 Task: Create Issue Issue0001 in Backlog  in Scrum Project Project0001 in Jira
Action: Mouse moved to (394, 435)
Screenshot: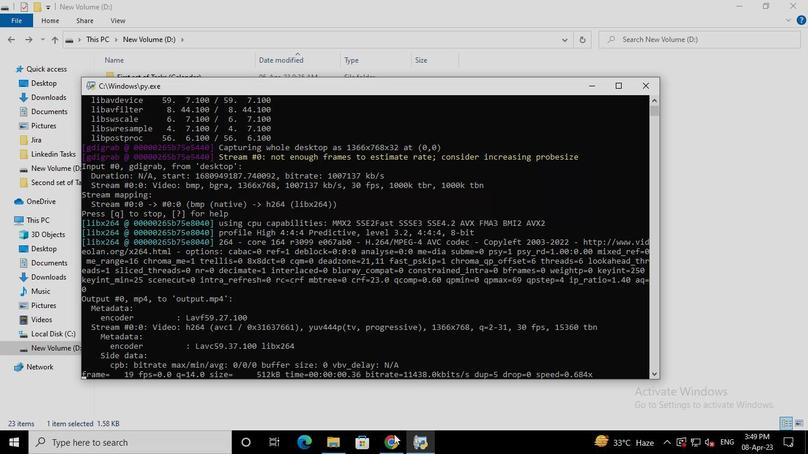 
Action: Mouse pressed left at (394, 435)
Screenshot: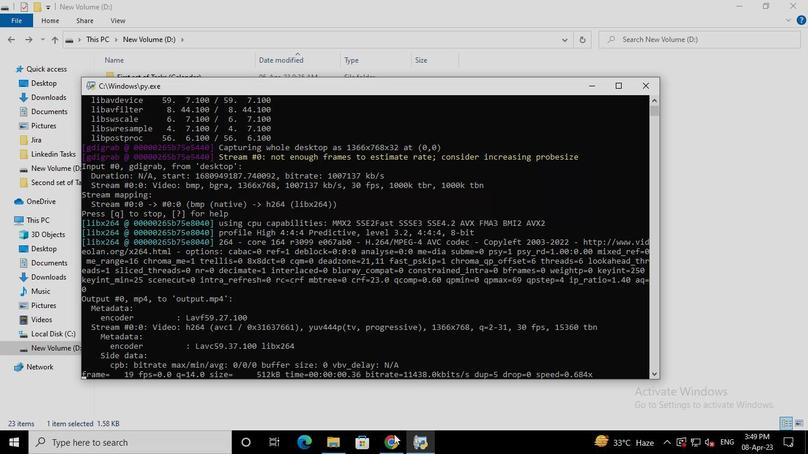 
Action: Mouse moved to (216, 57)
Screenshot: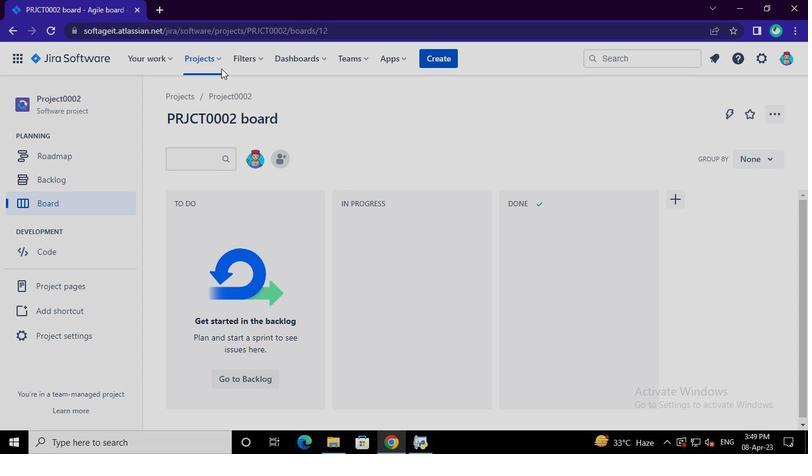 
Action: Mouse pressed left at (216, 57)
Screenshot: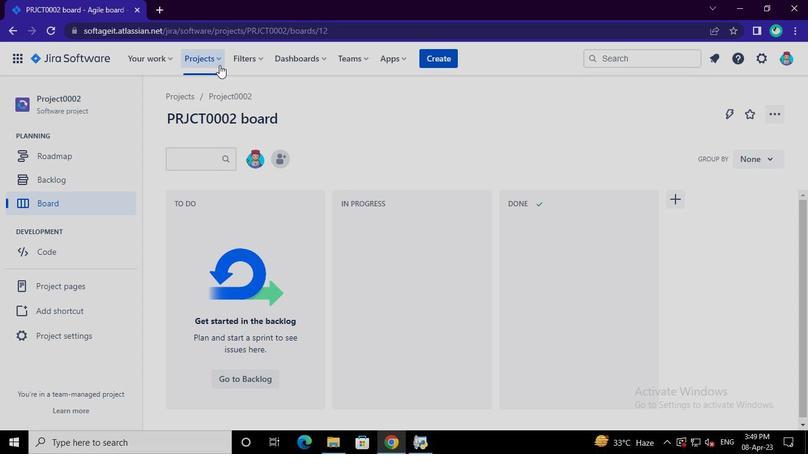 
Action: Mouse moved to (247, 143)
Screenshot: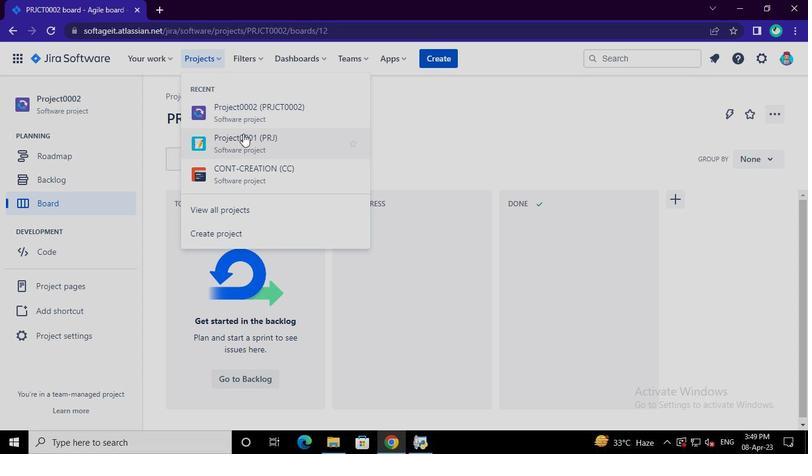 
Action: Mouse pressed left at (247, 143)
Screenshot: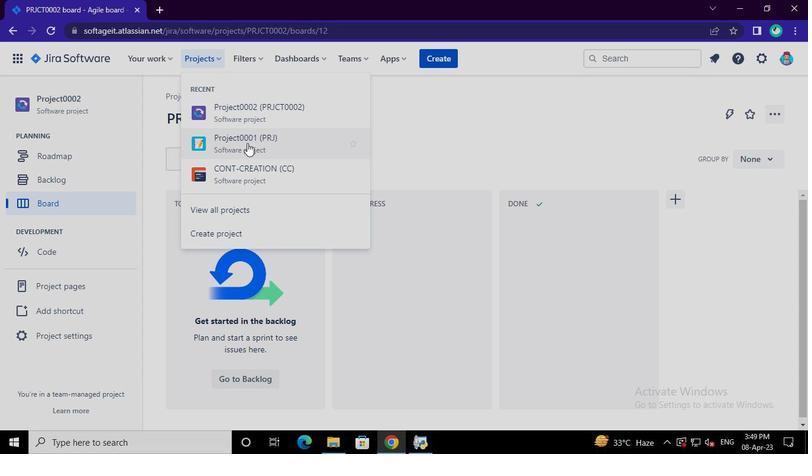 
Action: Mouse moved to (70, 185)
Screenshot: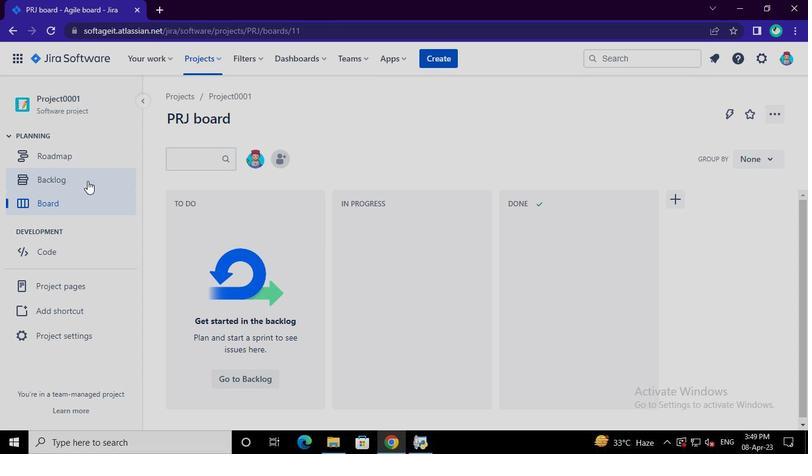 
Action: Mouse pressed left at (70, 185)
Screenshot: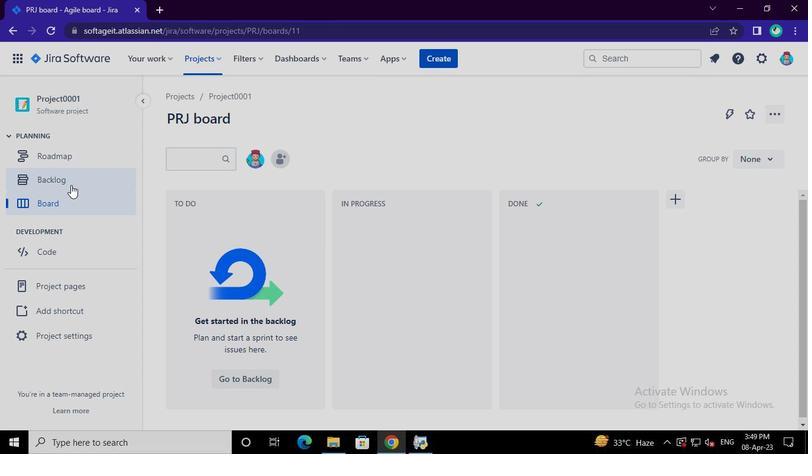 
Action: Mouse moved to (226, 376)
Screenshot: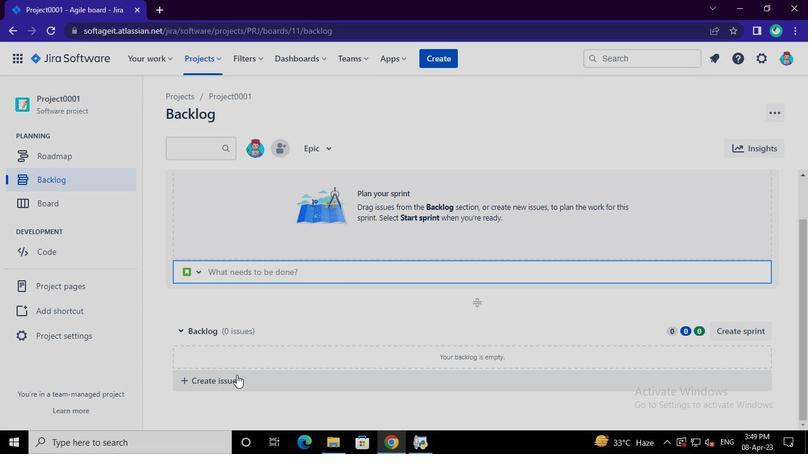 
Action: Mouse pressed left at (226, 376)
Screenshot: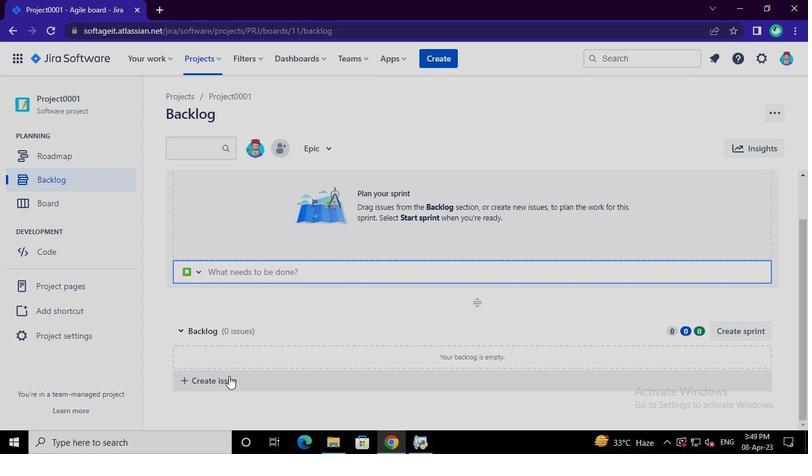
Action: Mouse pressed left at (226, 376)
Screenshot: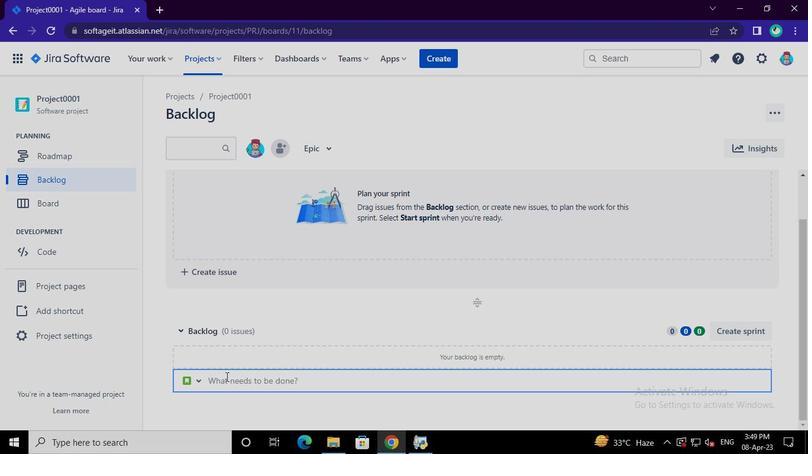 
Action: Keyboard Key.shift
Screenshot: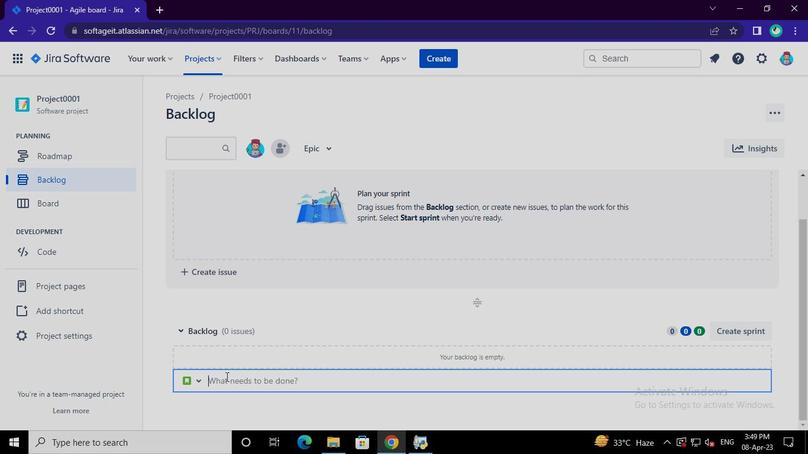 
Action: Keyboard I
Screenshot: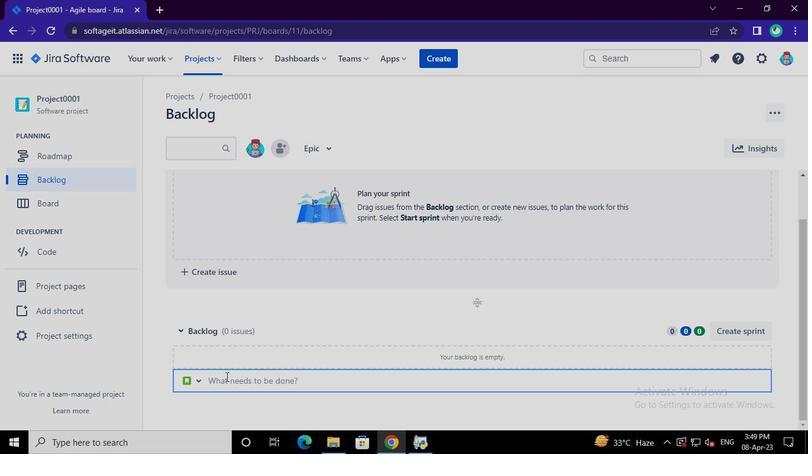 
Action: Keyboard s
Screenshot: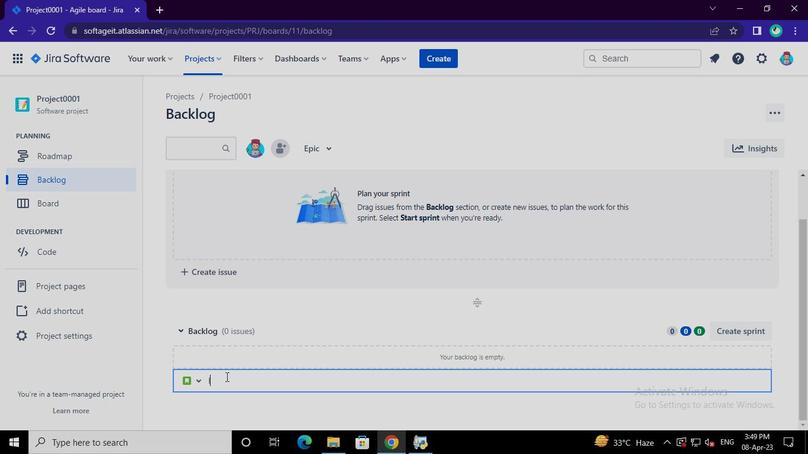 
Action: Keyboard s
Screenshot: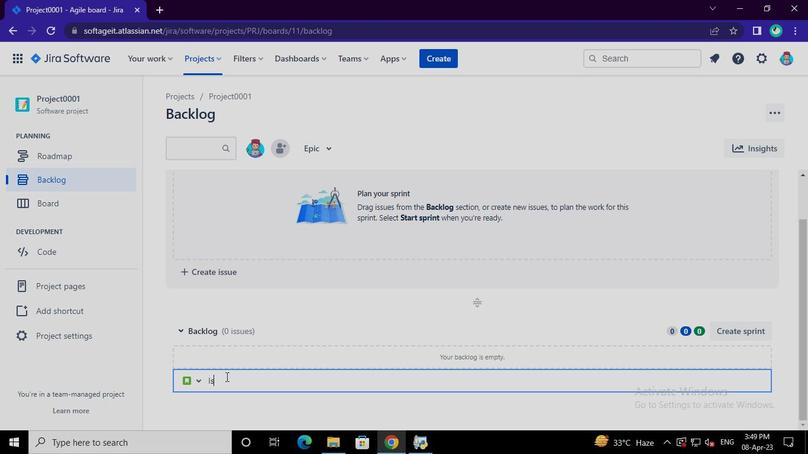 
Action: Keyboard u
Screenshot: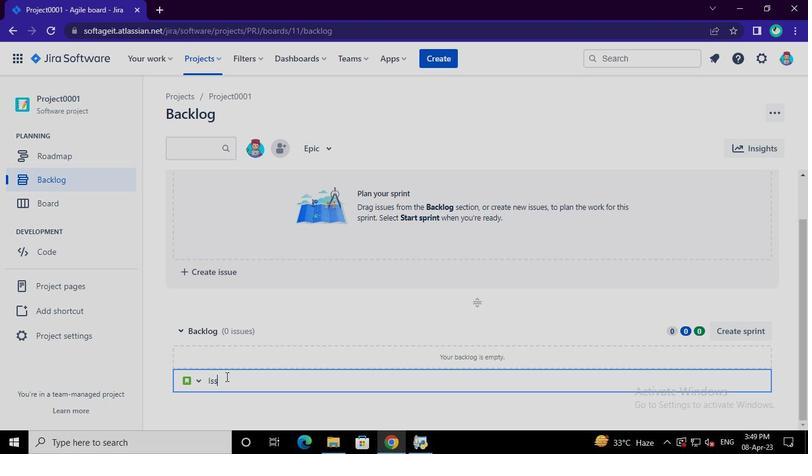 
Action: Keyboard e
Screenshot: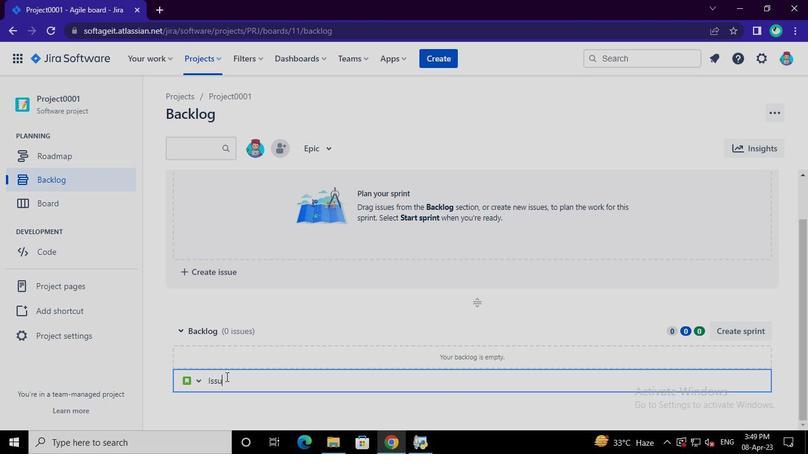 
Action: Keyboard <96>
Screenshot: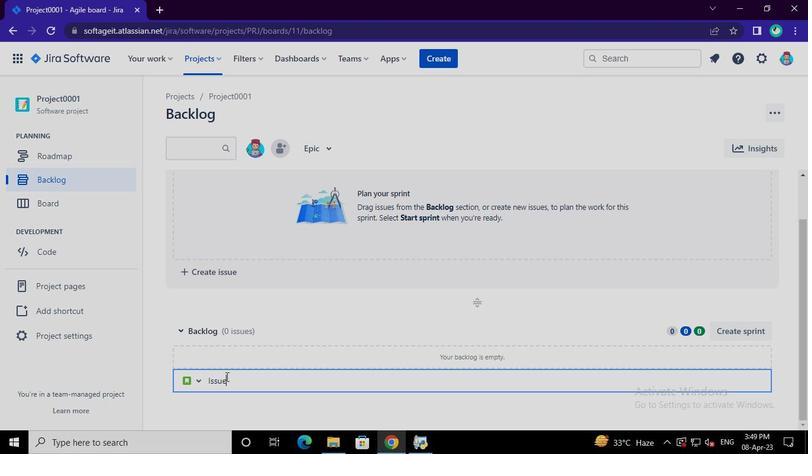 
Action: Keyboard <96>
Screenshot: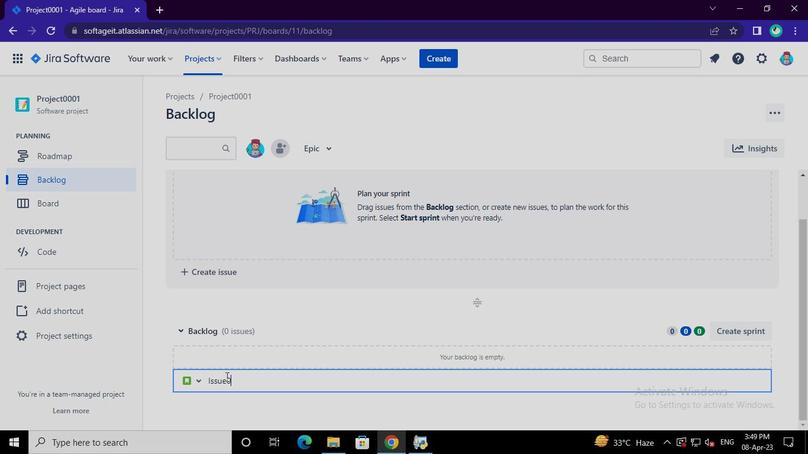 
Action: Keyboard <96>
Screenshot: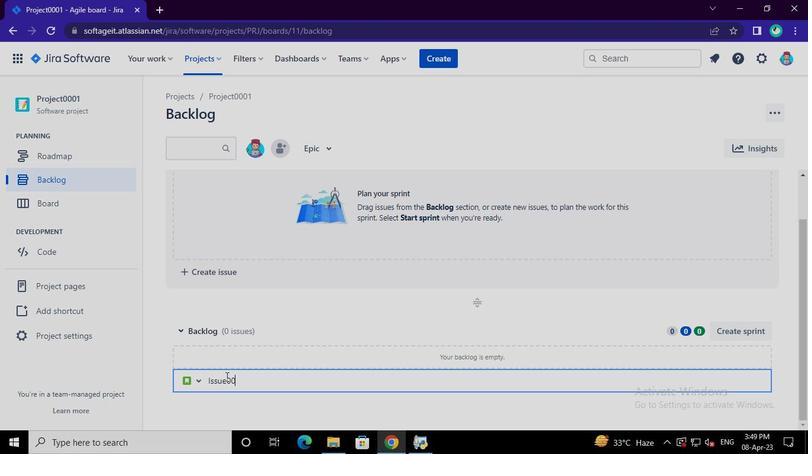 
Action: Keyboard <97>
Screenshot: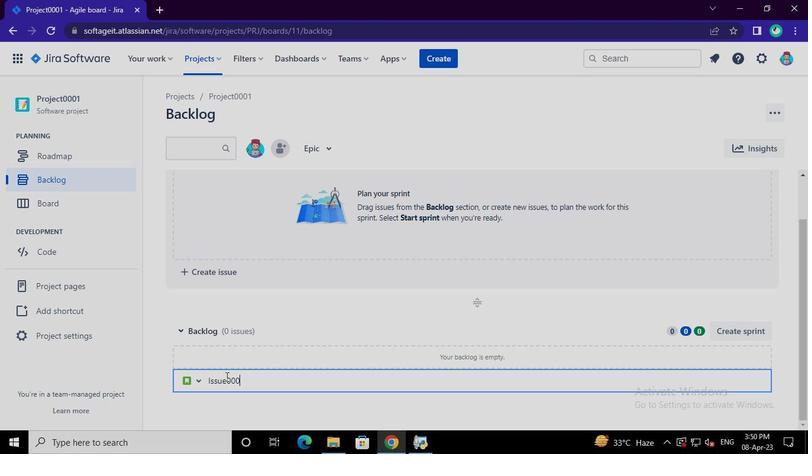 
Action: Keyboard Key.enter
Screenshot: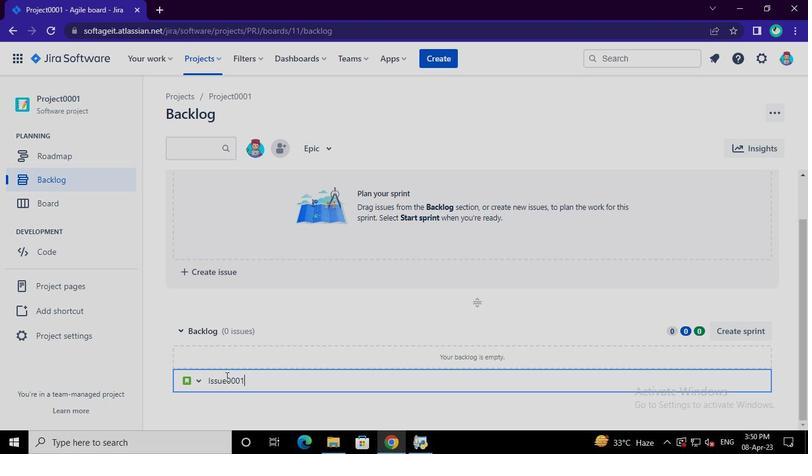 
Action: Mouse moved to (415, 447)
Screenshot: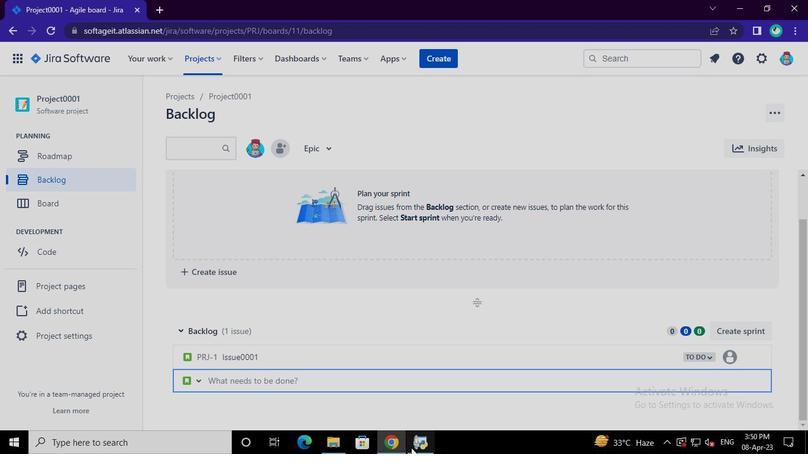 
Action: Mouse pressed left at (415, 447)
Screenshot: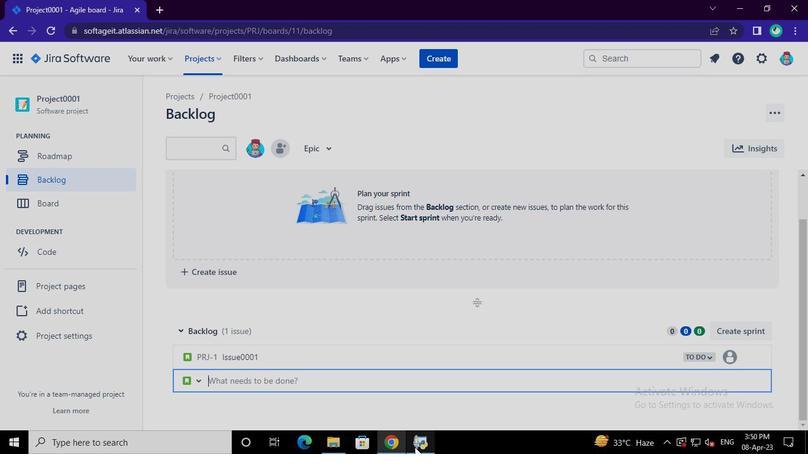 
Action: Mouse moved to (640, 88)
Screenshot: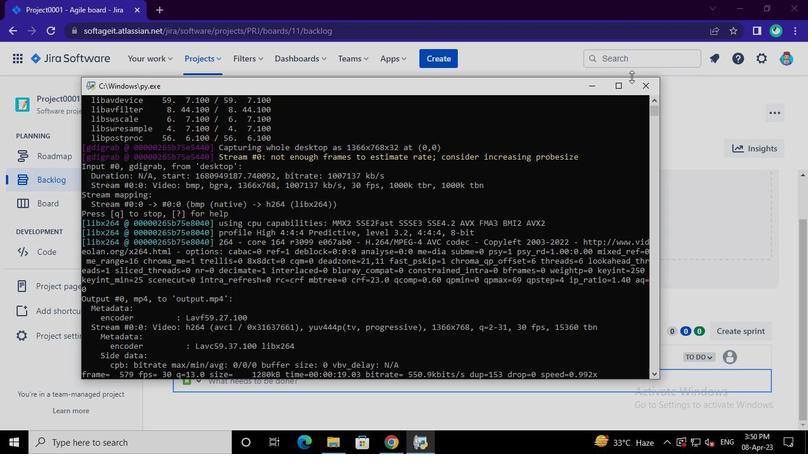 
Action: Mouse pressed left at (640, 88)
Screenshot: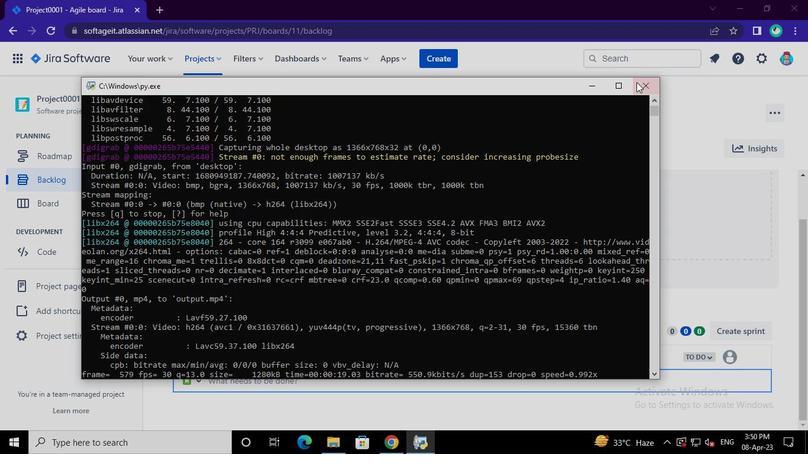 
